Task: Create a script that dynamically generates completion options based on system configuration.
Action: Mouse moved to (239, 68)
Screenshot: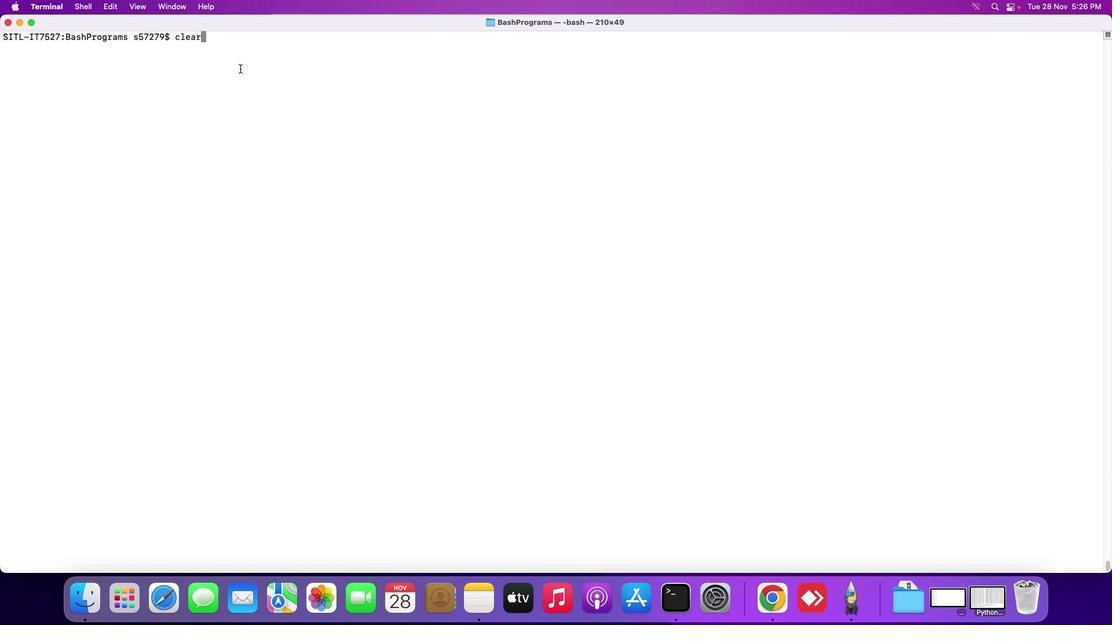 
Action: Key pressed Key.backspaceKey.backspaceKey.backspaceKey.backspaceKey.backspaceKey.backspaceKey.backspace
Screenshot: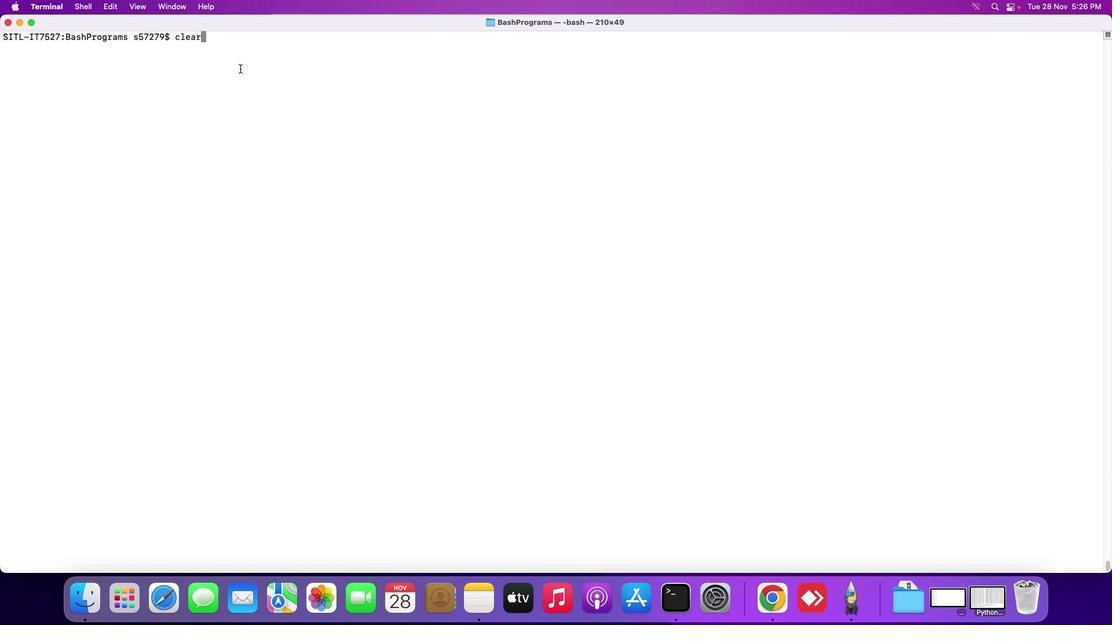 
Action: Mouse moved to (1004, 609)
Screenshot: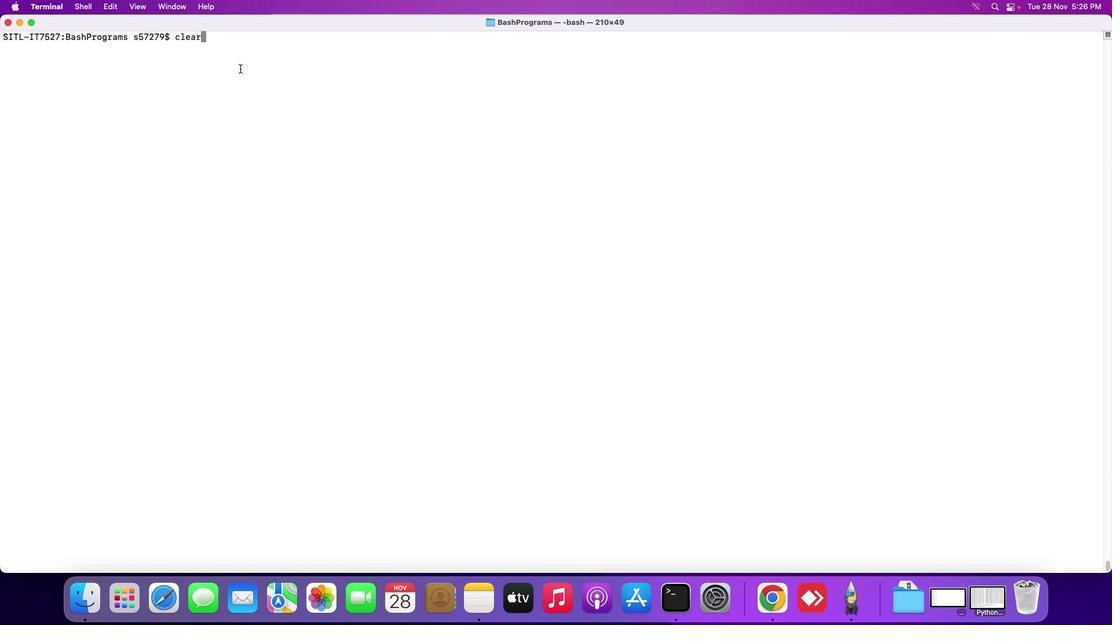 
Action: Mouse pressed left at (1004, 609)
Screenshot: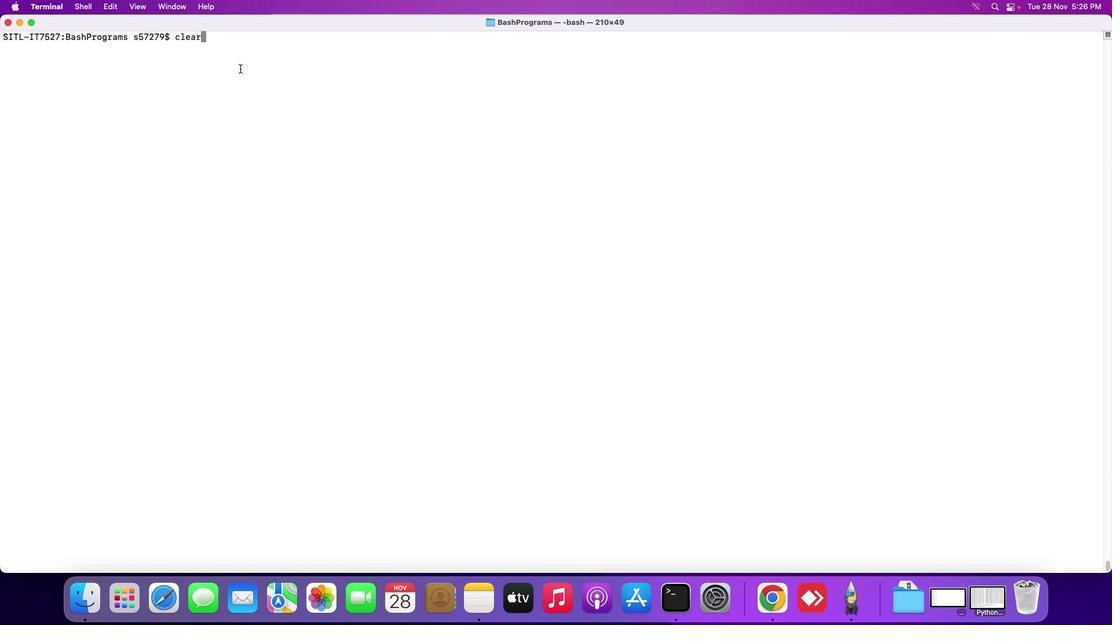 
Action: Mouse moved to (1001, 608)
Screenshot: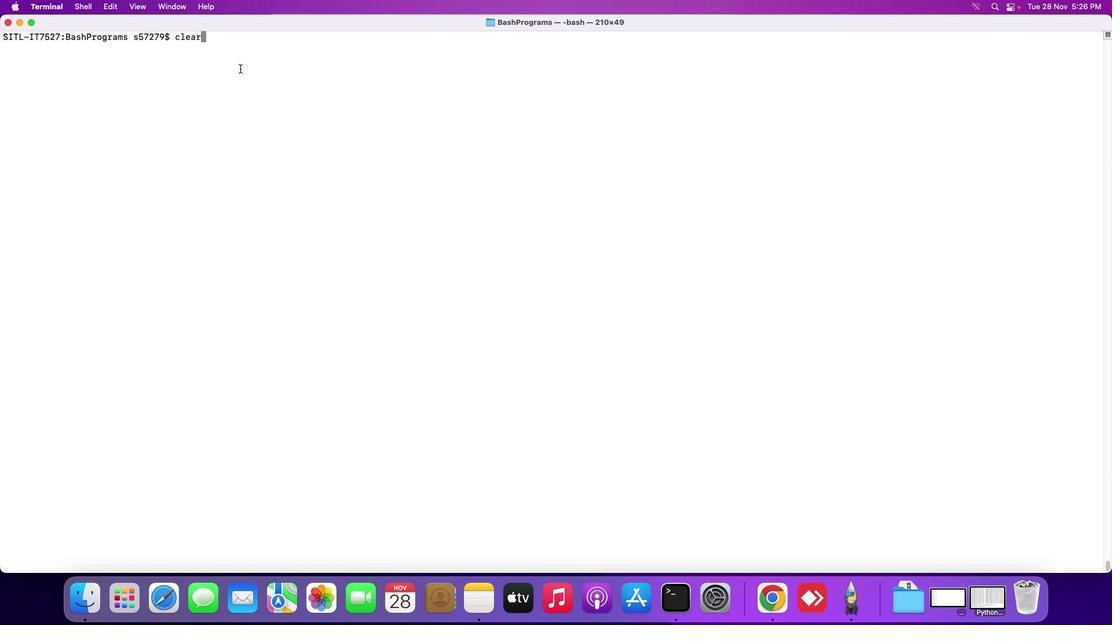 
Action: Key pressed 'y'Key.enter
Screenshot: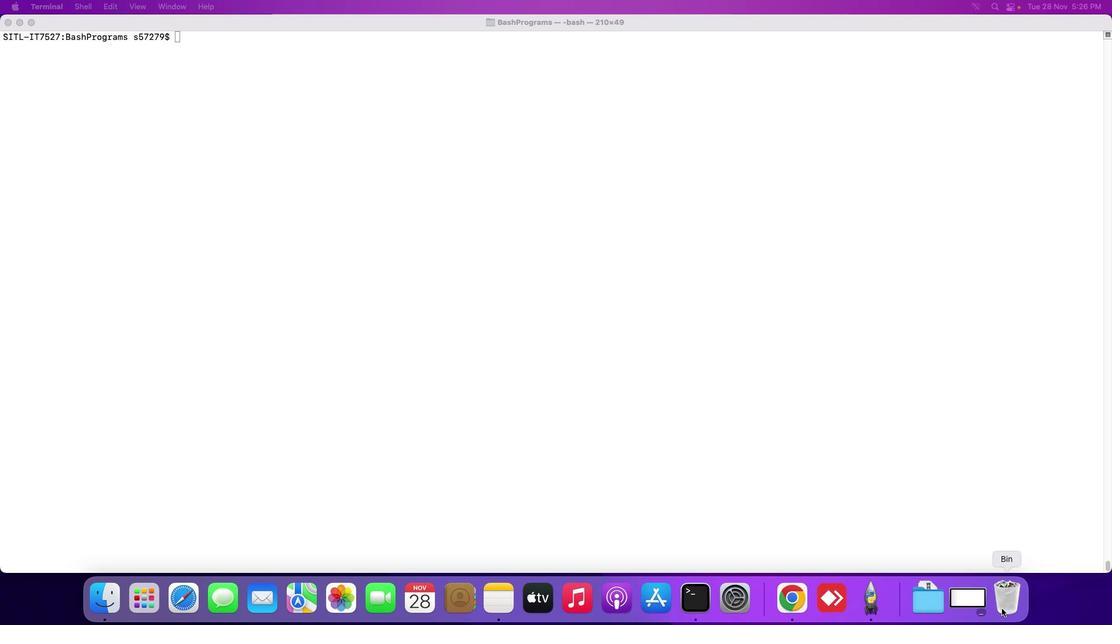 
Action: Mouse moved to (698, 387)
Screenshot: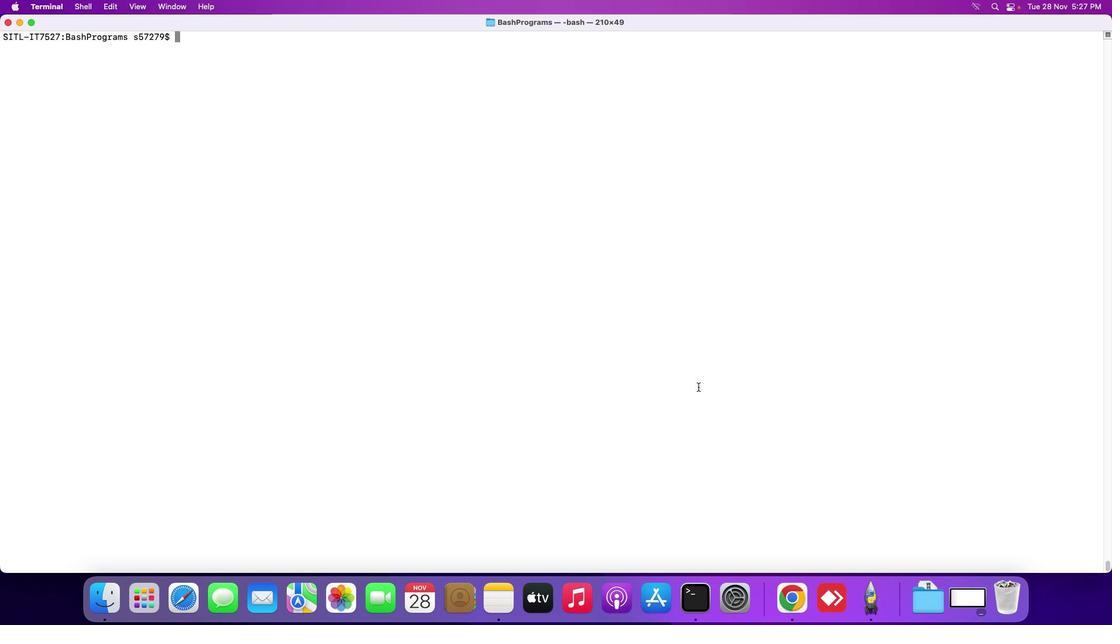
Action: Mouse pressed left at (698, 387)
Screenshot: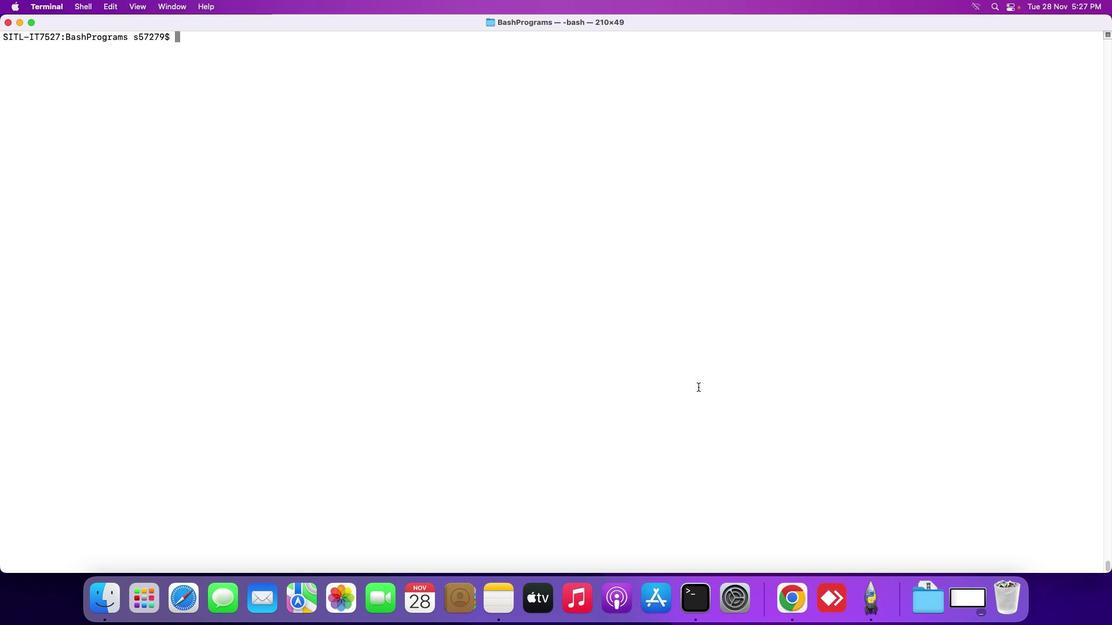 
Action: Key pressed 't''o''u''c''h'Key.space's''h''o''w'Key.shift_r'O''s''.''s''h'Key.enter'v''i'Key.spaceKey.shift_r's'Key.backspace's''h''o''w'Key.shift_r'O''s''.''s''h'Key.enter'i''f'Key.backspaceKey.shift_r'#'Key.spaceKey.backspaceKey.shift_r'!''/''b''o''n'Key.backspaceKey.backspace'i''n''/''n'Key.backspace'b''a''s''h'Key.enterKey.enterKey.shift_r'#'Key.spaceKey.shift_r'F''u''n''c''t''i''o''n'Key.space't''o'Key.space'g''e''n''e''r''a''t''e'Key.space'c''o''m''p''l''e''t''i''o''n'Key.space'o''p''t''i''o''n'Key.spaceKey.backspace's'Key.space'b''a''s''e''d'Key.space'o''n'Key.space'm''a''x'Key.backspace'c'Key.shift_r'O''S'Key.space'v''e''r''s''i''o''n'Key.enter'g''e''n''e''r''a''t''e'Key.shift_r'_''c''o''m''p''l''e''t''i''o''n'Key.shift_r'_''o''p''t''i''o''n''s'Key.shift_r'('Key.shift_r')'Key.spaceKey.shift_r'{'Key.enterKey.tabKey.shift_r'#'Key.spaceKey.shift_r'G''e''t'Key.space't''h''e'Key.space'm''a''c''o''s'Key.space'v''e''r''s''i''o''n'Key.space'u''s''i''n''g'Key.space's''w'Key.shift_r'_''v''e''r''s'Key.enterKey.tab'o''s'Key.shift_r'_''v''e''r''s''i''o''n''='Key.shift_r'$'Key.shift_r'(''s''w'Key.shift_r'_''v''e''r''s'Key.space'-'Key.shift_r'P''r''o''d'Key.backspaceKey.backspaceKey.backspaceKey.backspace'p''r''o''d''u''c''t'Key.shift_r'V''e''r''s''i''o''n'Key.shift_r')'Key.enterKey.enterKey.tabKey.shift_r'#'Key.spaceKey.shift_r'E''x''t''r''a''c''t'Key.space'm''a''j''o''r'Key.space'a''n''d'Key.space'm''i''n''o''r'Key.space'v''e''r''s''i''o''n'Key.space'n''u''m''b''e''r''s'Key.enterKey.tab'm''a''j''o''r'Key.shift_r'_''v''e''r''s''i''o''n''='Key.shift_r'$'Key.shift_r'(''e''x''h'Key.backspaceKey.backspace'c''h''o'Key.spaceKey.shift_r'"''$''o''s'Key.shift_r'_''v''e''r''s''i''o''n'Key.shift_r'"'Key.spaceKey.shift_r'|'Key.space'c''u''t'Key.space'-''d''.'Key.space'-''f''1'Key.shift_r')'Key.enterKey.tab'm''i''n''o''r'Key.shift_r'_''v''e''r''s''i''o''n''='Key.shift_r'$'Key.shift_r'(''e''c''h''o'Key.spaceKey.shift_r'"''"''$'Key.backspaceKey.backspaceKey.shift_r'$''o''s'Key.shift_r'_''v''e''r''s''i''o''n'Key.shift_r'"'Key.spaceKey.shift_r'}'Key.backspaceKey.shift_r'|'Key.space'c''u''t'Key.space'-''d''.'Key.space'-''f''2'Key.shift_r')''f'Key.enterKey.backspaceKey.backspaceKey.enterKey.enterKey.tabKey.shift_r'#'Key.spaceKey.shift_r'C''h''e''c''k'Key.space'i''f'Key.space't''h''e'Key.space'm''a''c''o''s'Key.space'v''e''r''s''i''o''n'Key.space'i''s'Key.space'c''a''t''a''l''i''n''e'Key.backspace'a'Key.spaceKey.shift_r'(''1''0''.''1''5'Key.shift_r')'Key.space'o''r'Key.space'l''a''t''e''r'Key.enterKey.tab'i''d'Key.backspace'f'Key.space'['Key.spaceKey.shift_r'"''$''m''a''j''o''r'Key.shift_r'_''v''e''r''s''i''o''n'Key.shift_r'"'Key.space'-''e''q'Key.space'1''0'Key.space']'Key.spaceKey.shift_r'&''&'Key.space'['Key.spaceKey.shift_r'"''$''m''i''n''o''r'Key.shift_r'_''v''e''r''s''i''o''n'Key.shift_r'"'Key.space'-''g''e'Key.space'1''5'Key.space']'';'Key.space't''h''e''n'Key.enterKey.tabKey.tab'e''c''h''o'Key.spaceKey.shift_r'"''m''a''c'Key.shift_r'O''s'Key.spaceKey.shift_r'C''a''t''a''l''i''n''a'Key.space'o''r'Key.space'l''a''t''e''r'Key.enterKey.backspaceKey.shift_r'"'Key.enterKey.tabKey.tabKey.shift_r'#'Key.spaceKey.shift_r'D''e''f''i''n''e'Key.space'c''o''m''p''l''e''t''i''o''n'Key.space'o''p''t''i''o''n''s'Key.space'f''o''r'Key.spaceKey.shift_r'C''a''t''a''l''i''n''a'Key.space'o''r'Key.space'l''a''t''e''r'Key.enterKey.tabKey.tab'c'Key.backspace'c''o''m''p''l''e''t''i''o''n'Key.shift_r'_''o''p''t''i''o''o''n'Key.backspaceKey.backspace'n''s''='Key.shift_r'('Key.shift_r'"''o''p''t''i''o''n'Key.shift_r'A'Key.shift_r'"'Key.spaceKey.shift_r'"''o''p''t''i''o''n'Key.shift_r'B'Key.shift_r'"'Key.spaceKey.shift_r'"''o''p''t''i''o''n'Key.shift_r'C''"'Key.shift_r')'Key.enterKey.tab'e''l''s''e'Key.enterKey.tabKey.tab'e''h'Key.backspace'c''j'Key.backspace'h''o'Key.spaceKey.shift_r'"''m''a''c'Key.shift_r'O''s'Key.space'v''e''r''s''i''o''n'Key.space'e''a''r''l''i''e''r'Key.space't''h''a''n'Key.spaceKey.shift_r'C''a''t''a''l''i''n''a'Key.shift_r'"'Key.enterKey.tabKey.tabKey.shift_r'#'Key.spaceKey.shift_r'D''e''f''i''n''e'Key.space'c''o''m''p''l''e''t''i''o''n'Key.space'o''p''t''i''o''n''s'Key.space'f''o''r'Key.space'v''e''r''s''i''o''n'Key.space'e''a''r''l''i''e''r'Key.space't''h''a''n'Key.spaceKey.shift_r'C''a''t''a''l''i''n''a'Key.enterKey.tabKey.tab'c''o''m''p''l''e''t''i''o''n'Key.shift_r'_''o''p''t''i''o''n''s''='Key.shift_r'('Key.shift_r'"''g'Key.backspace'a''r''g'Key.shift_r'X'Key.shift_r'"'Key.spaceKey.shift_r'"''a''r''g'Key.shift_r'Y'Key.shift_r'"'Key.spaceKey.shift_r'"''a''g''r''='Key.backspaceKey.backspaceKey.backspace'r''g'Key.shift_r'Z'Key.shift_r'"'Key.shift_r')'Key.enterKey.tab'f''i'Key.enterKey.enterKey.tabKey.shift_r'#'Key.spaceKey.shift_r'P''r''i''n''t'Key.space'c''o''m''p''l''e''t''i''o''n'Key.space'o''p''t''i''o''n''s'Key.enterKey.tab'f''o''r'Key.space'o''p''t''i''o''n'Key.space'i''n'Key.spaceKey.shift_r'"''$'Key.shift_r'{''c''o''m''p''l''e''t''i''o''n'Key.shift_r'_''o''p''t''i''o''n''s''['Key.shift_r'@'']'Key.shift_r'}'Key.shift_r'"'';'Key.space'd''o'Key.enterKey.tabKey.tab'e''c''h''o'Key.spaceKey.shift_r'"''-'Key.spaceKey.shift_r'$''o''p''t''i''o''n'Key.shift_r'"'Key.enterKey.tab'd''o''n''e'Key.enterKey.shift_r'}'Key.enterKey.enterKey.shift_r'#'Key.spaceKey.shift_r'C''a''l''l'Key.space't''h''e'Key.space'f''u''n''c''t''i''o''n'Key.space't''o'Key.space'g''e''n''e''r''a''t''e''s'Key.backspaceKey.space'a''n''d'Key.space'd''i''s''p''l''a''y'Key.space'c''o''m''p''l''e''t''i''o''n'Key.space'o''p''t''i''o''n''s'Key.enter'g''e''n''e''r''a''t''e'Key.shift_r'_''c''o''m''p''l''e''t''i''o''n'Key.shift_r'_''o''p''t''i''o''n''s'Key.enterKey.enterKey.escKey.shift_r':''w''q'Key.shift_r'!'Key.enter'.''/''s''h''o''w'Key.shift_r'O''S''.''s''h'Key.enter'c''h''m''o''d'Key.space's''h''o'Key.backspaceKey.backspaceKey.backspace'7''7''7'Key.space's''h''o''w'Key.shift_r'O''S'Key.backspaceKey.shift_r'S'Key.backspace's''.''s''h'Key.enter'.''/''d'Key.backspace's''h''o''w'Key.shift_r'O''s''.''s''h'Key.enter
Screenshot: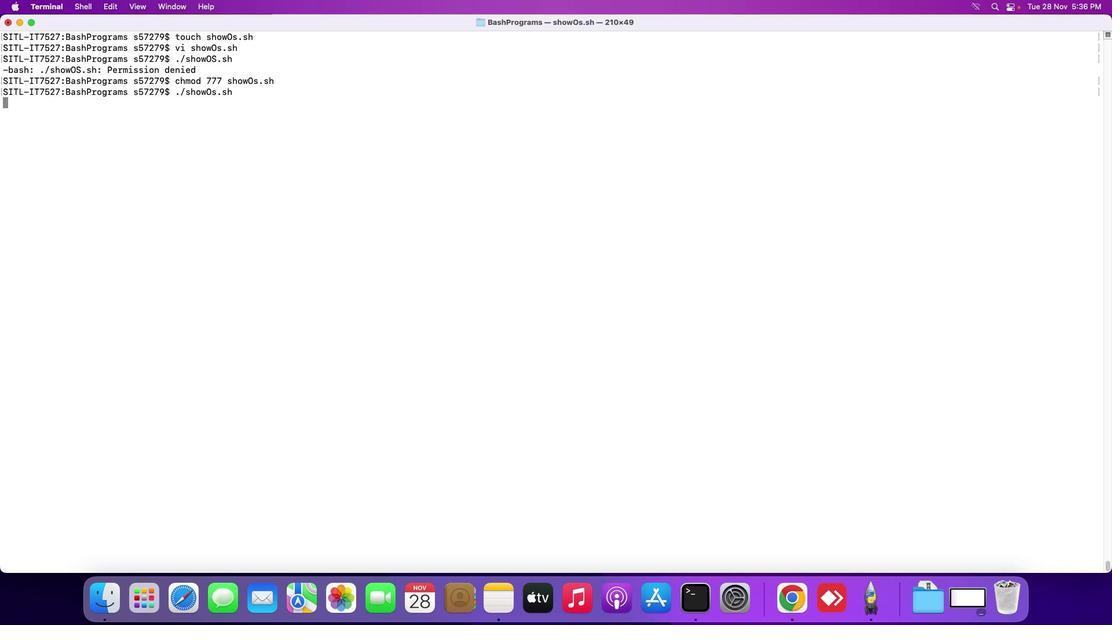 
